 Task: Sort the products by relevance.
Action: Mouse moved to (22, 81)
Screenshot: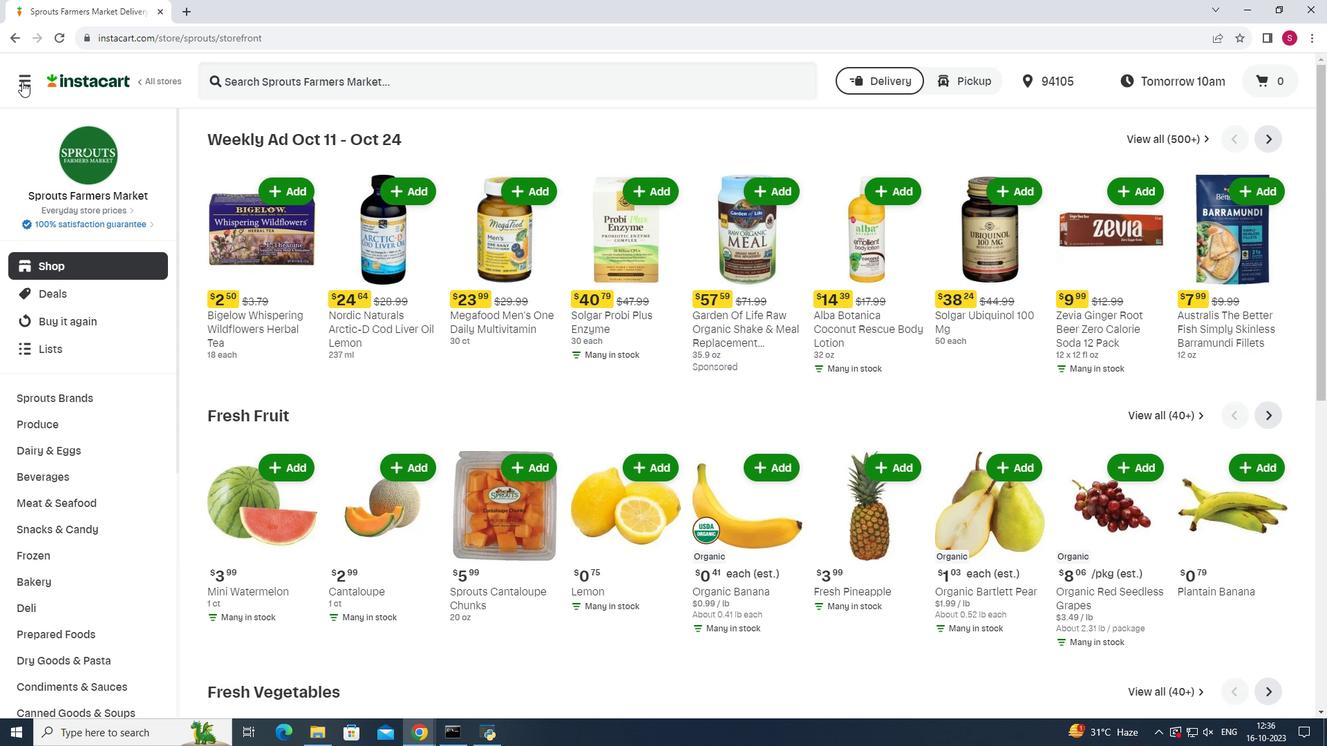 
Action: Mouse pressed left at (22, 81)
Screenshot: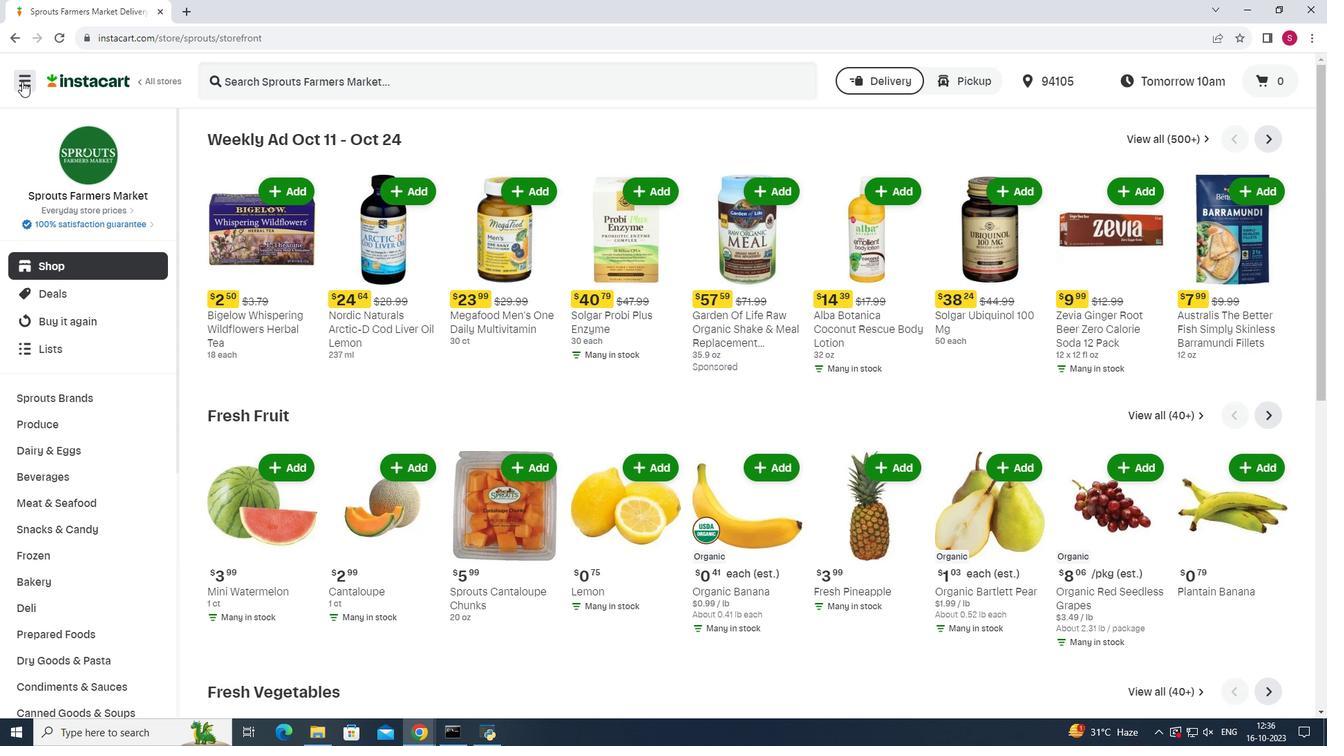 
Action: Mouse moved to (82, 364)
Screenshot: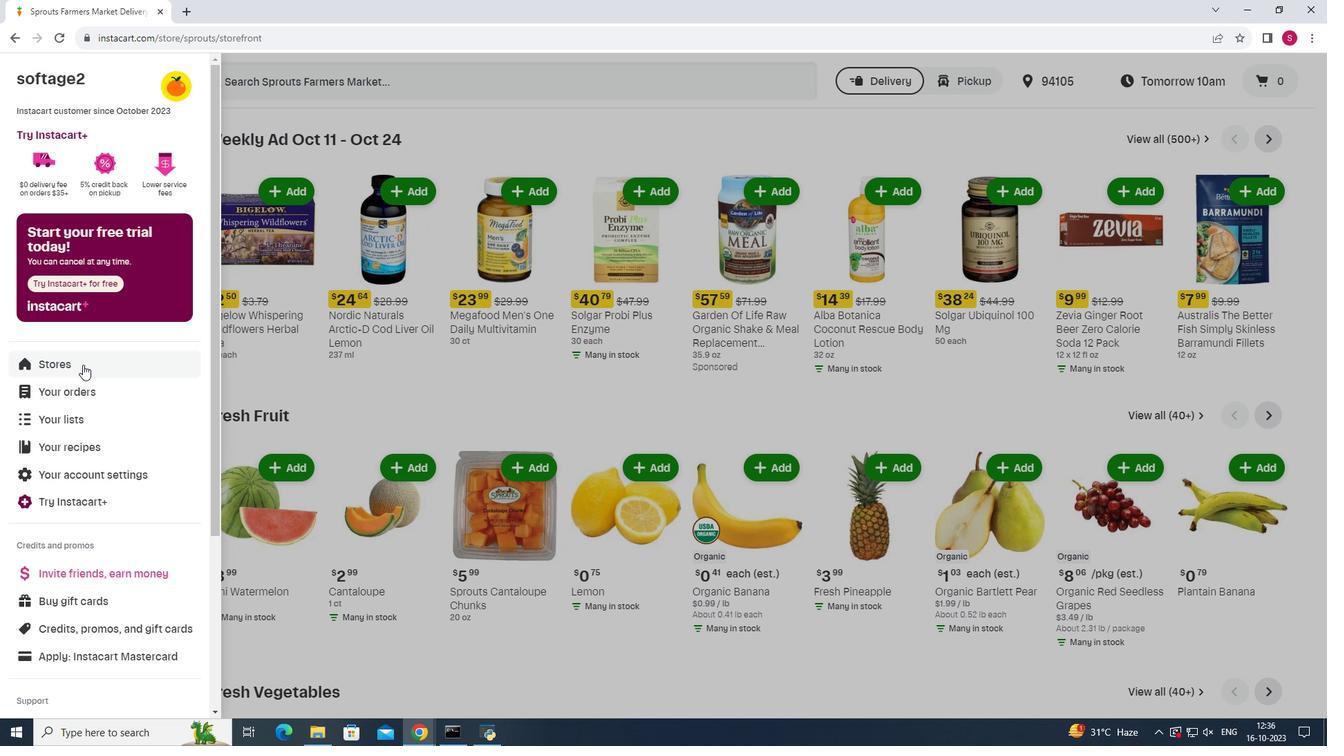 
Action: Mouse pressed left at (82, 364)
Screenshot: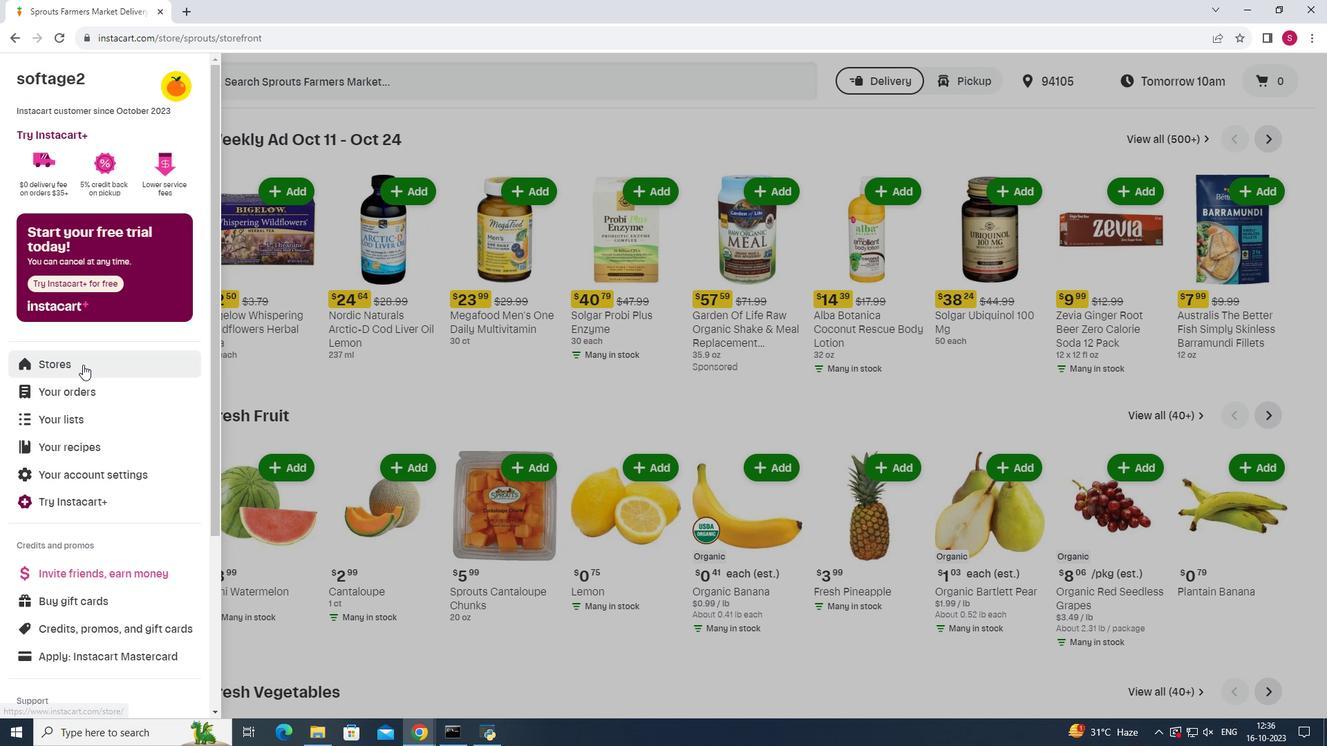 
Action: Mouse moved to (314, 118)
Screenshot: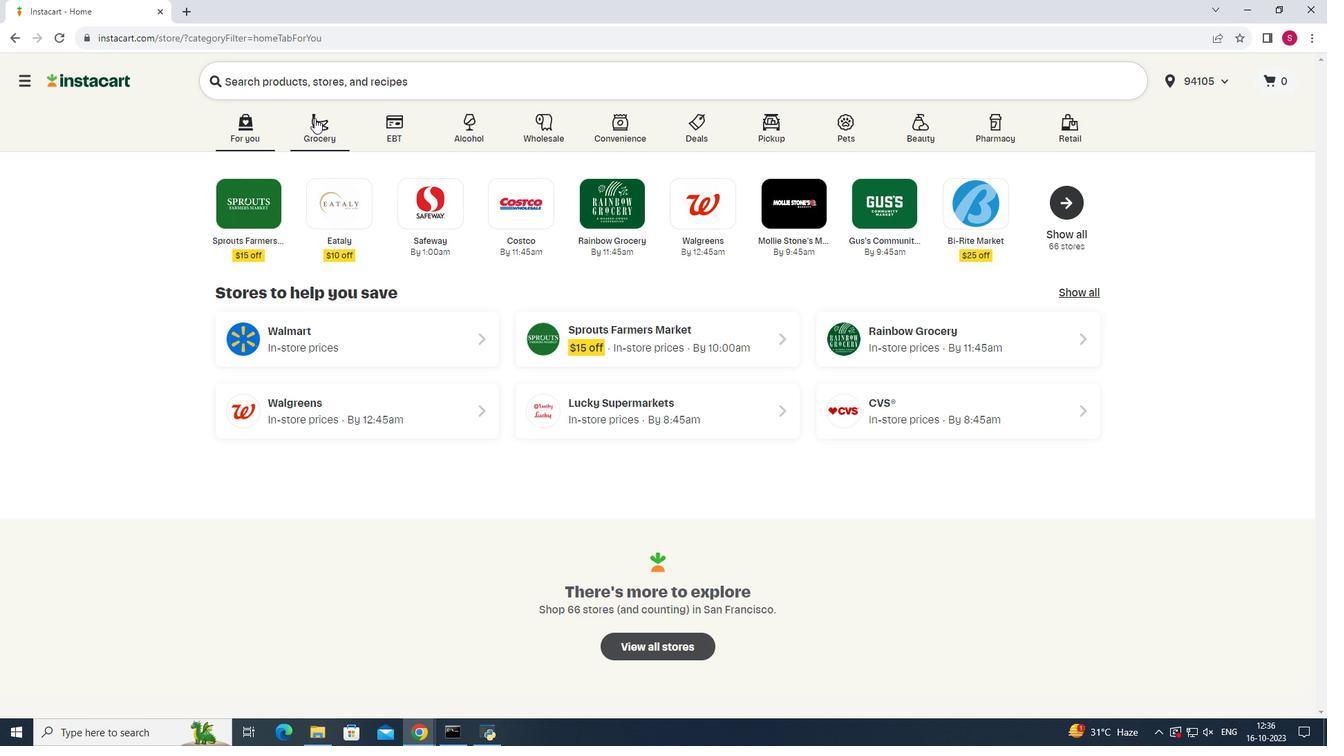 
Action: Mouse pressed left at (314, 118)
Screenshot: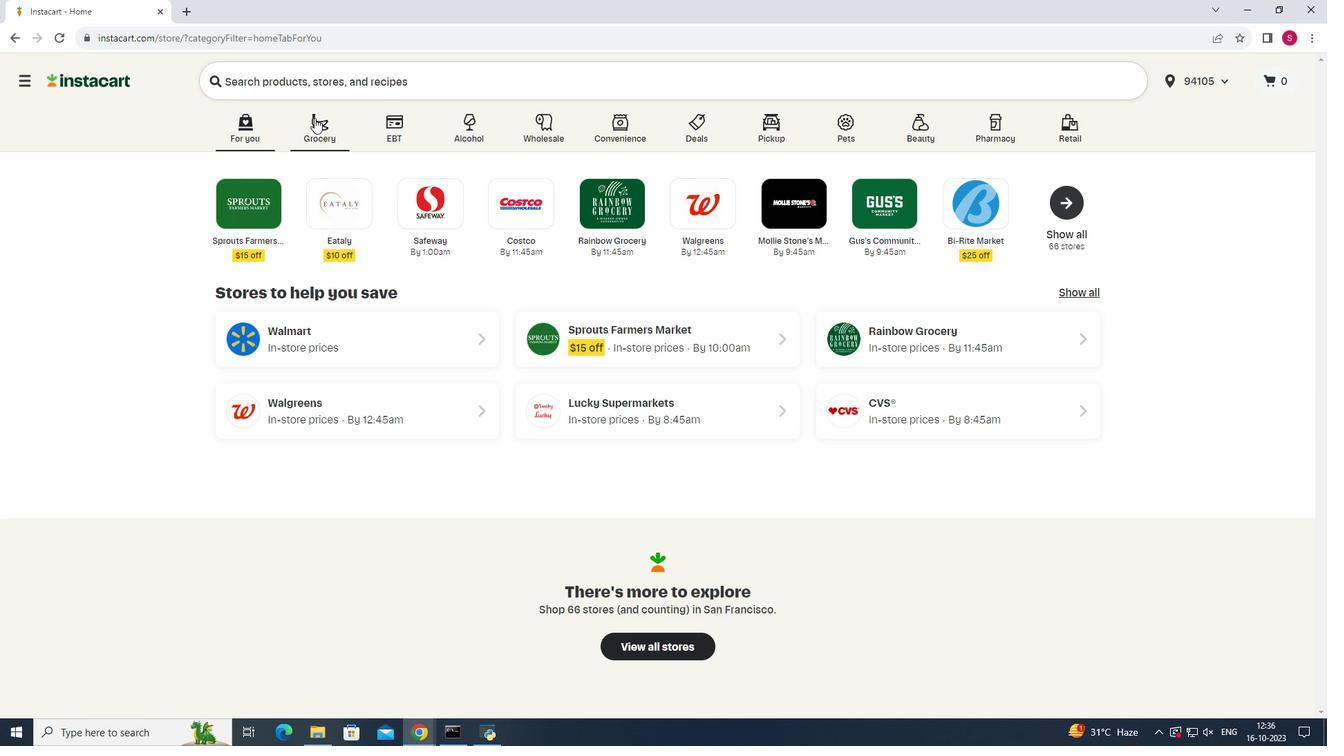 
Action: Mouse moved to (950, 190)
Screenshot: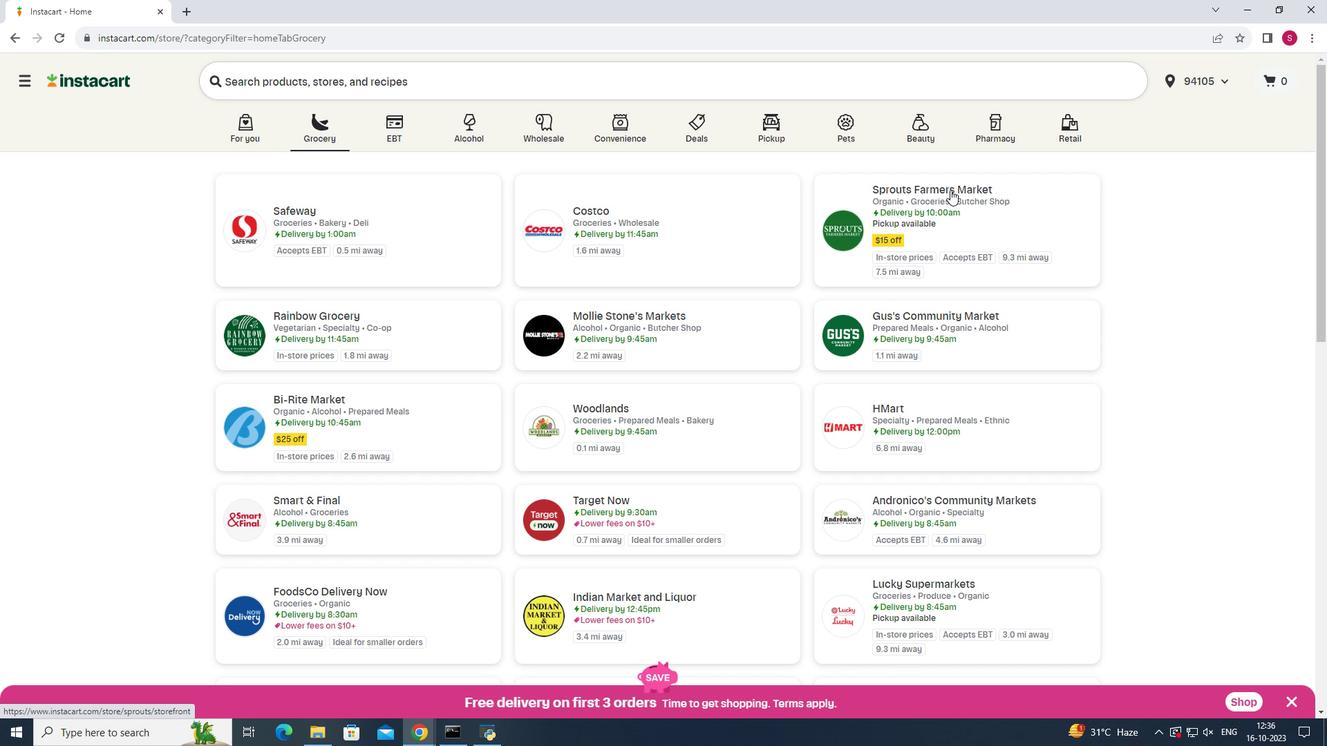 
Action: Mouse pressed left at (950, 190)
Screenshot: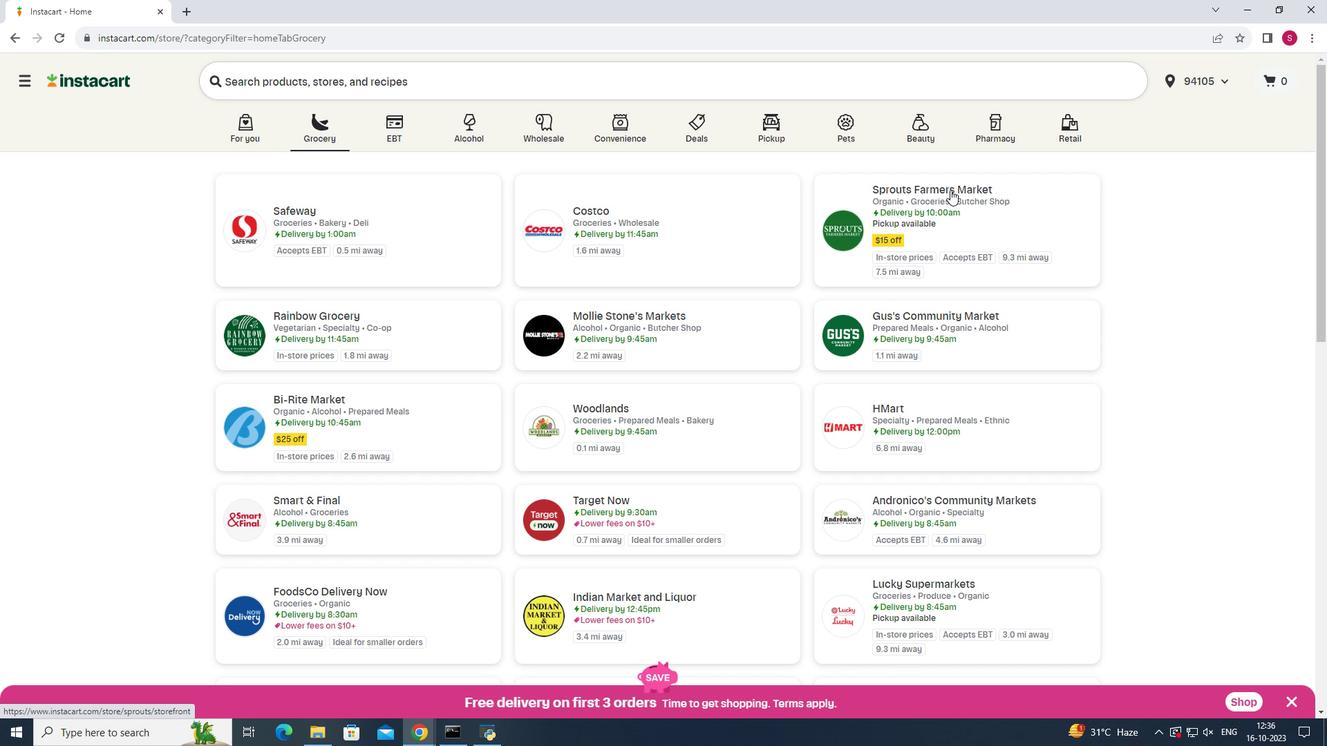 
Action: Mouse moved to (68, 499)
Screenshot: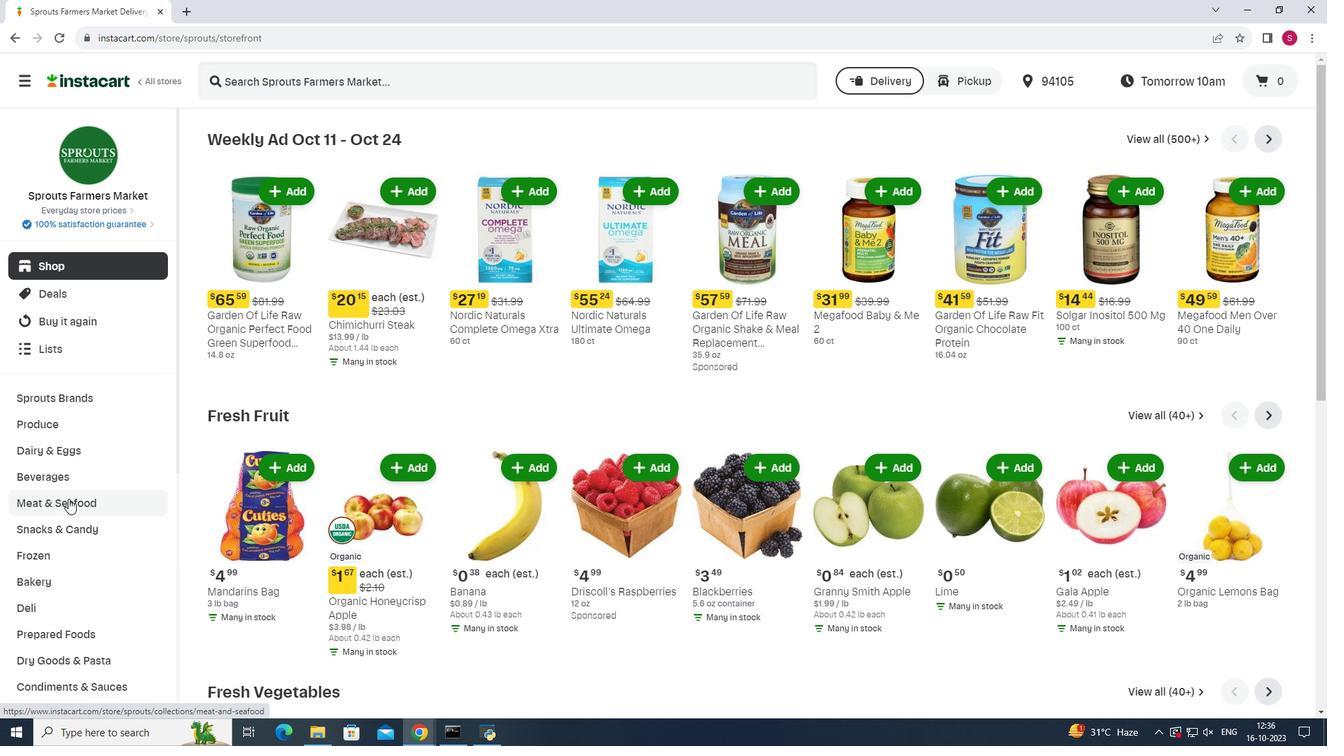 
Action: Mouse pressed left at (68, 499)
Screenshot: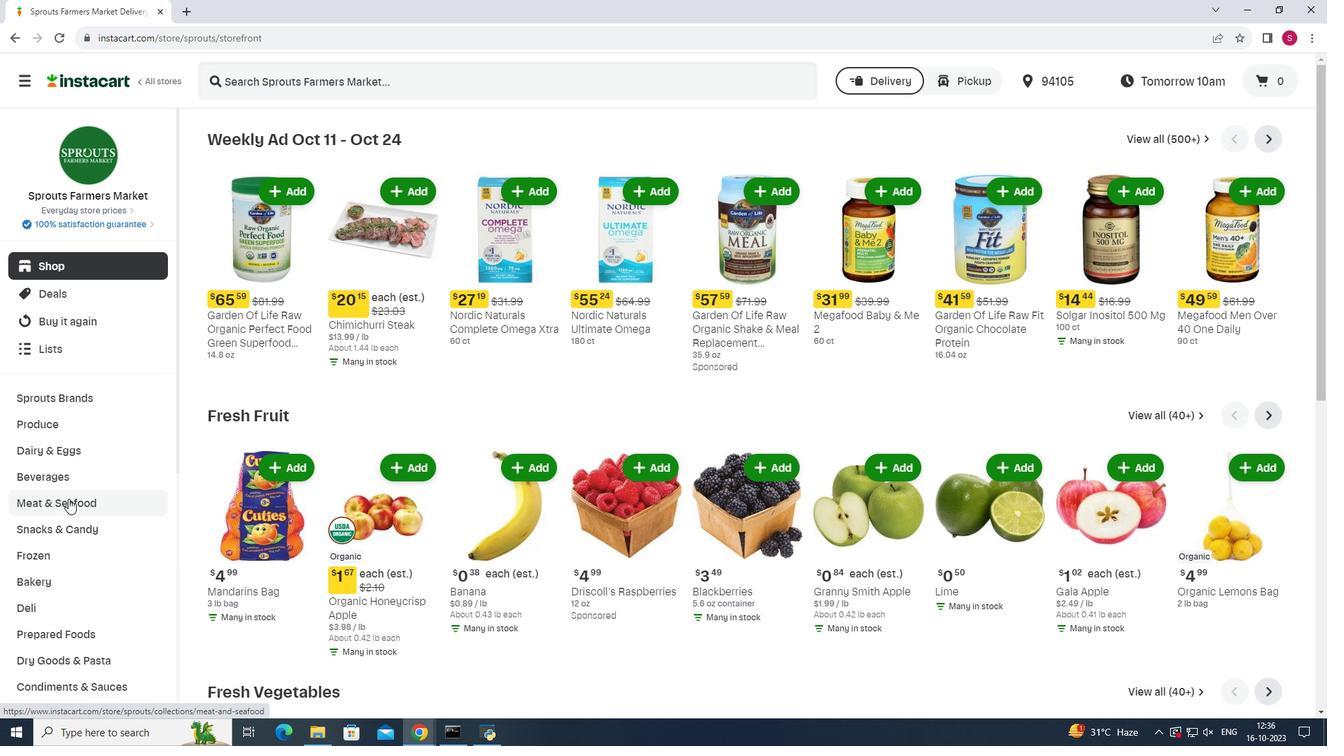 
Action: Mouse moved to (779, 174)
Screenshot: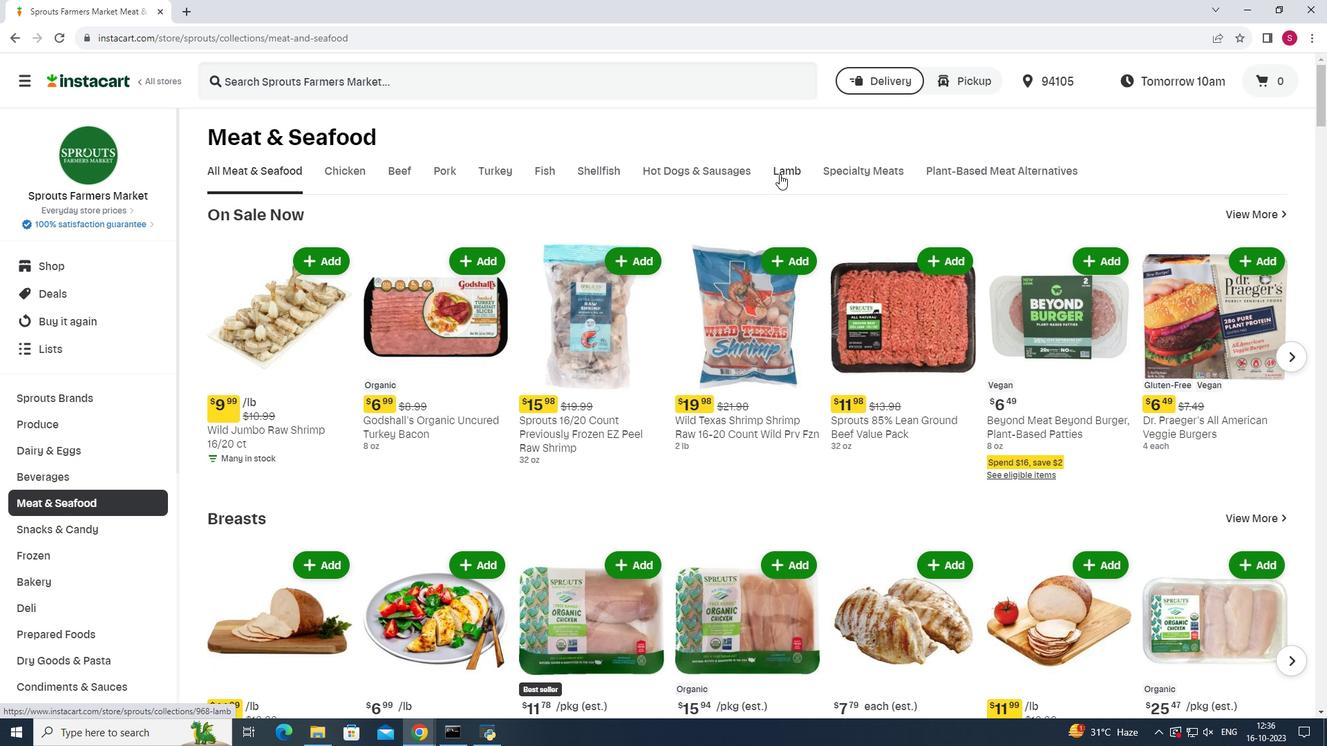 
Action: Mouse pressed left at (779, 174)
Screenshot: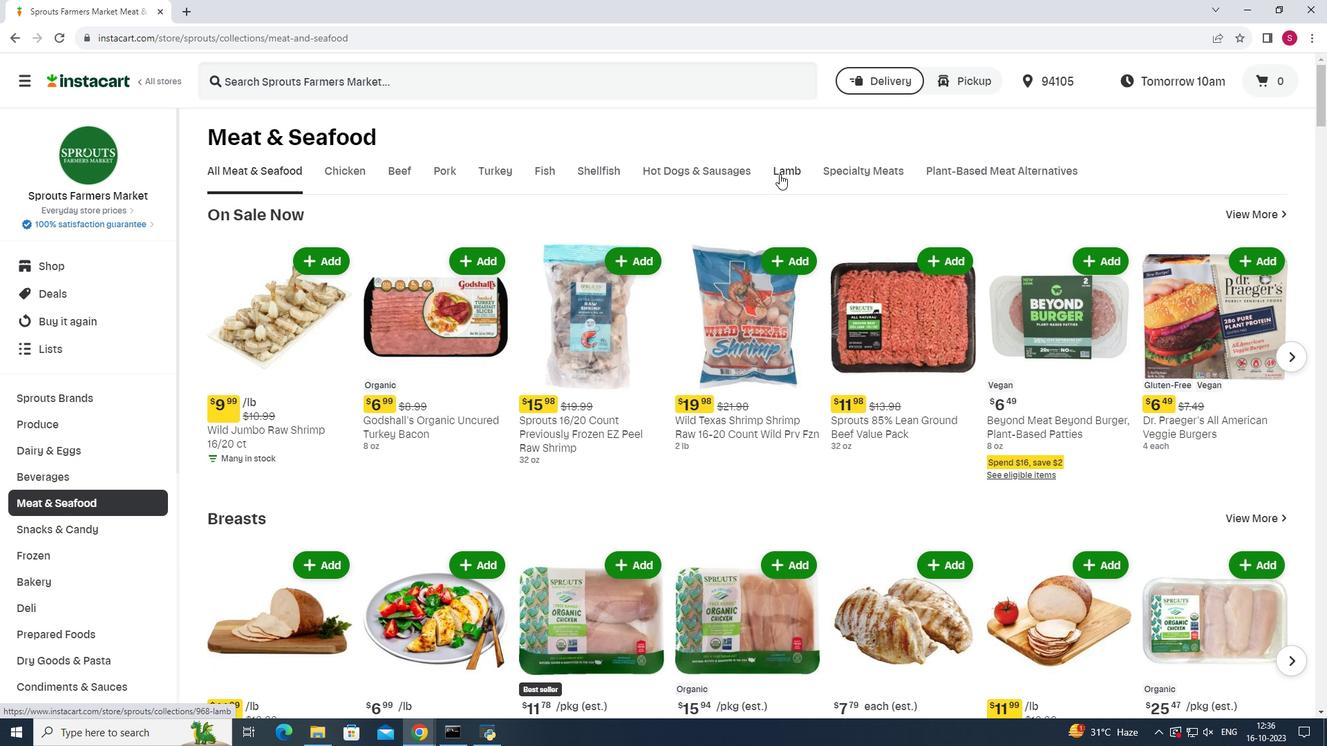 
Action: Mouse moved to (1270, 218)
Screenshot: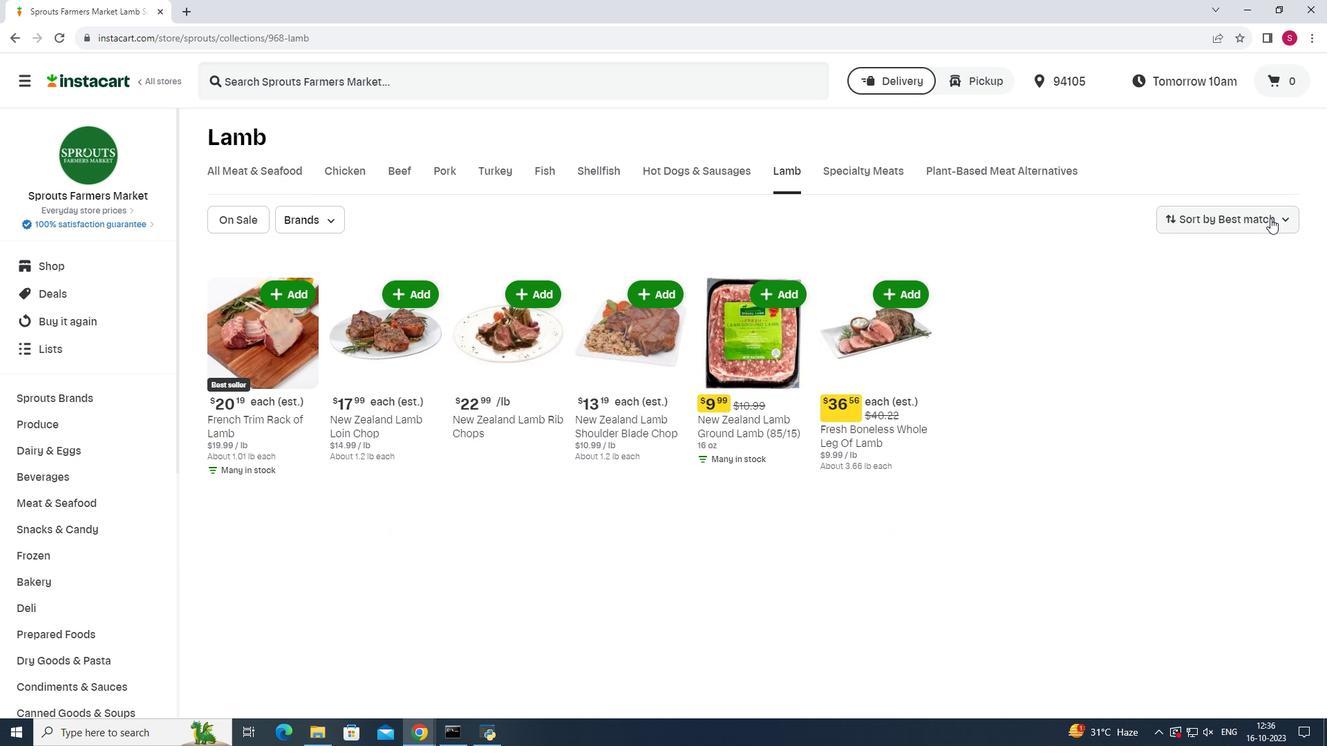 
Action: Mouse pressed left at (1270, 218)
Screenshot: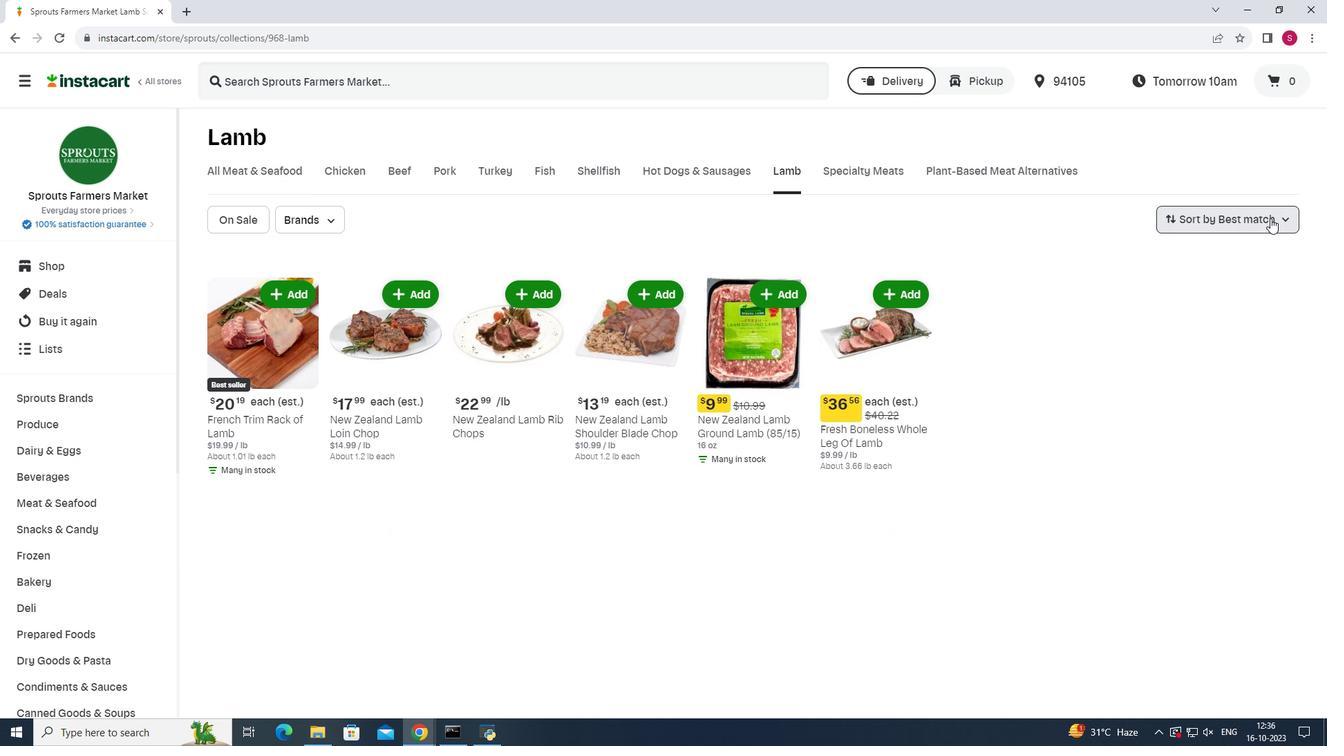 
Action: Mouse moved to (1197, 429)
Screenshot: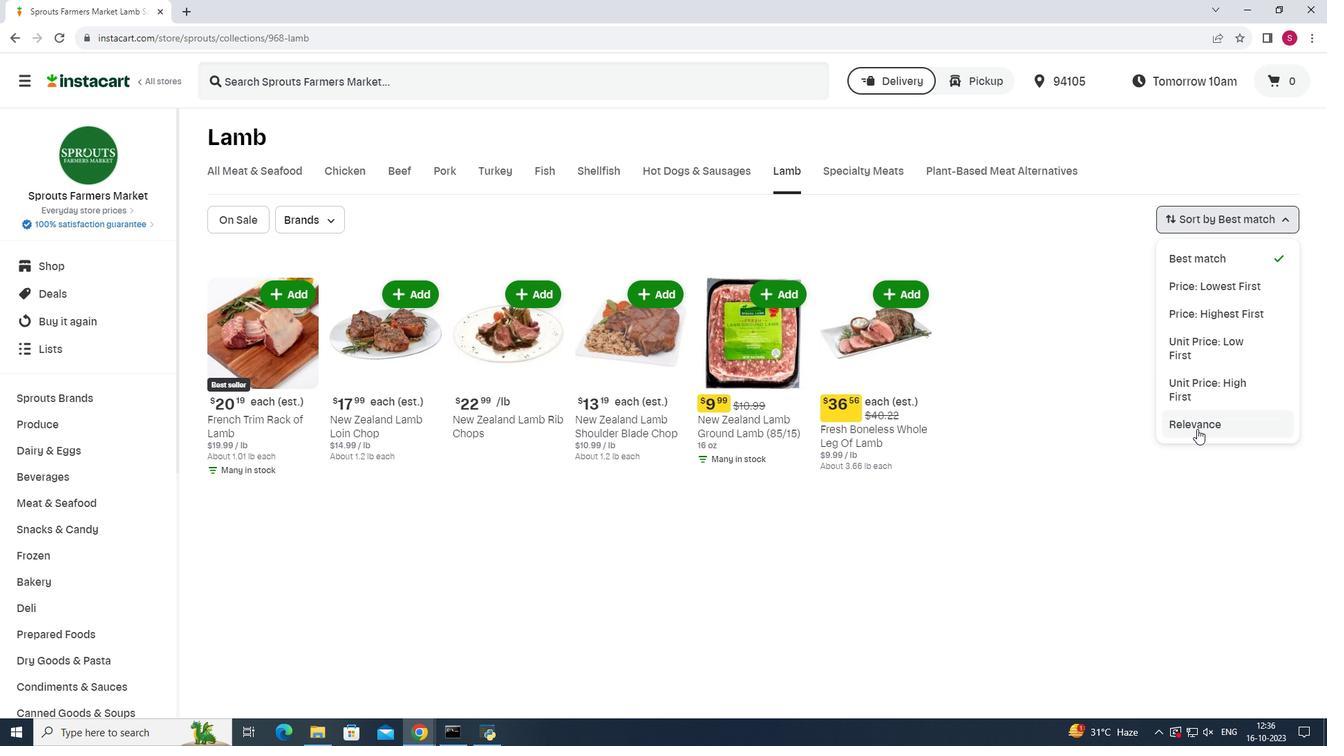 
Action: Mouse pressed left at (1197, 429)
Screenshot: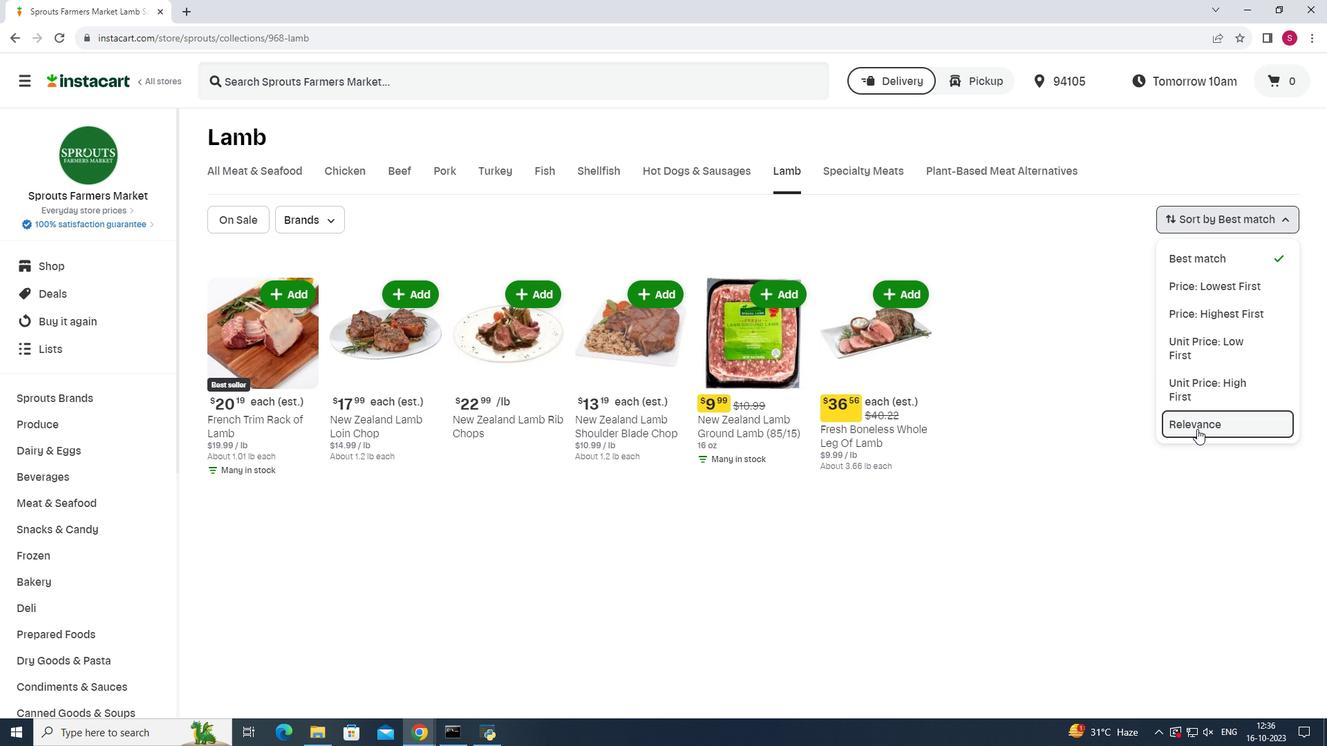 
Action: Mouse pressed left at (1197, 429)
Screenshot: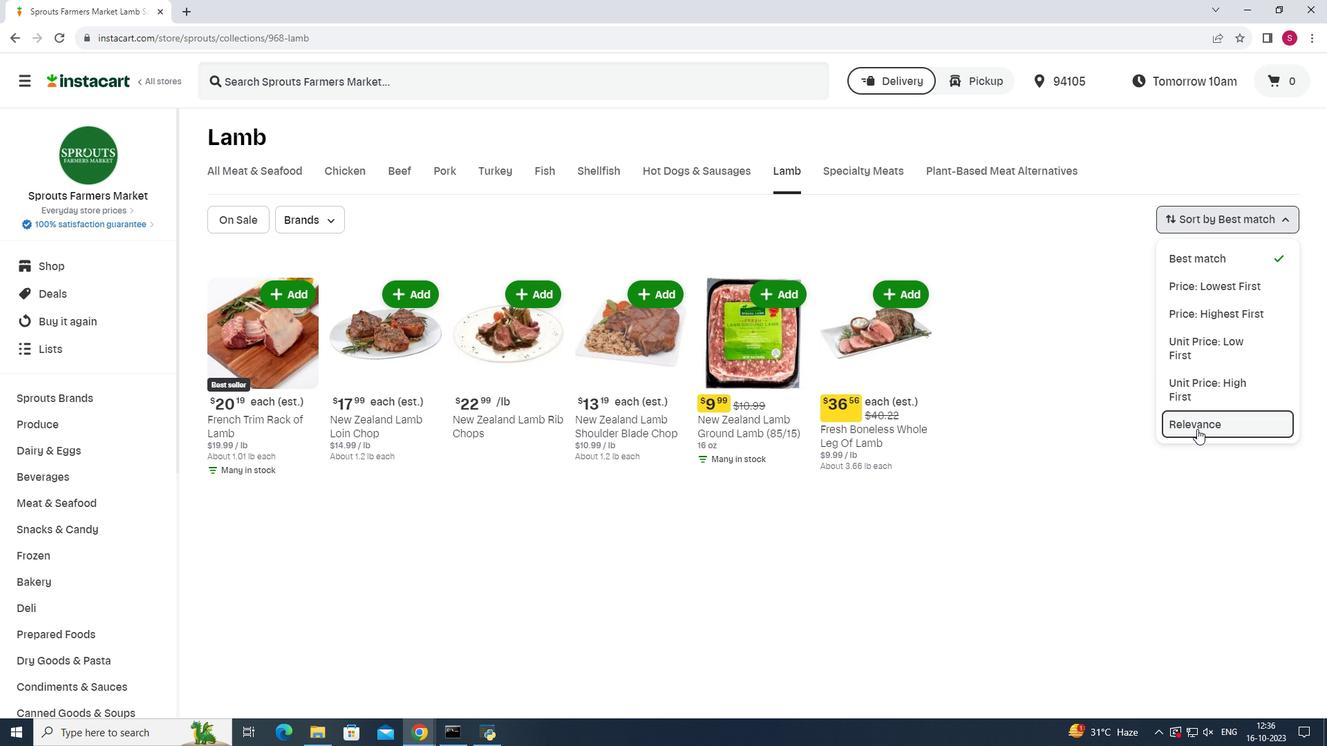 
